 Task: Sort the products in the category "Sun Protection & Bug Spray" by price (highest first).
Action: Mouse moved to (231, 117)
Screenshot: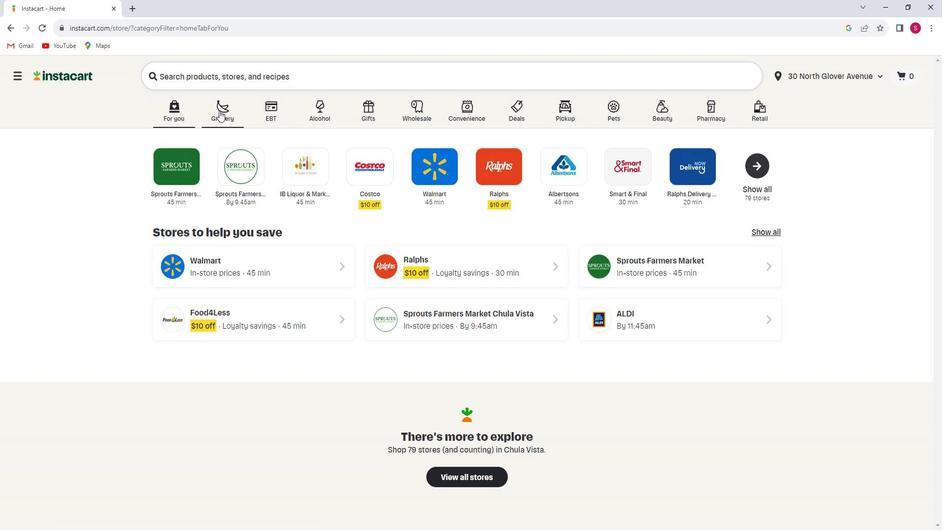 
Action: Mouse pressed left at (231, 117)
Screenshot: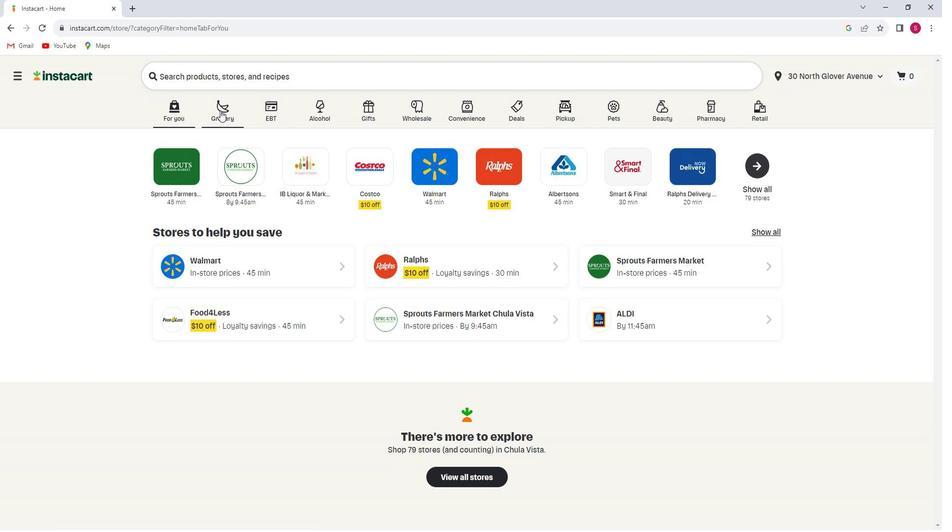 
Action: Mouse moved to (262, 293)
Screenshot: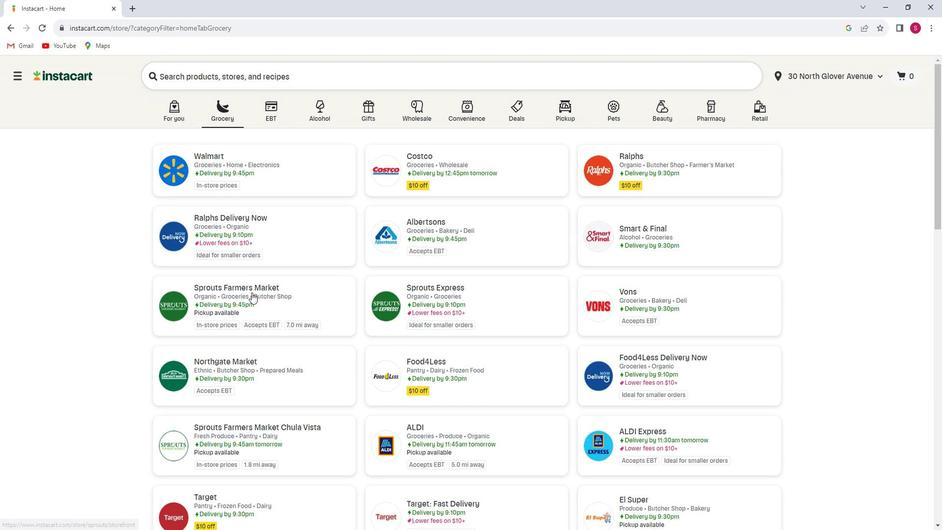 
Action: Mouse pressed left at (262, 293)
Screenshot: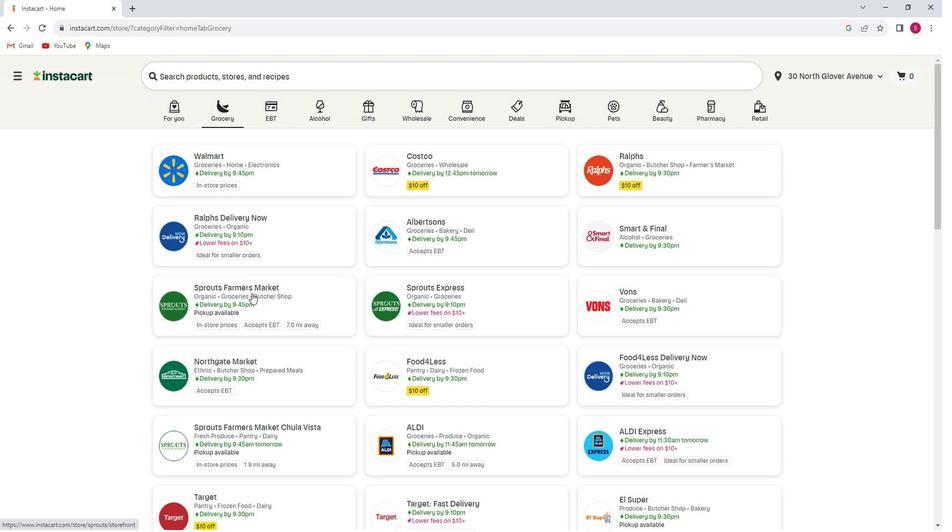 
Action: Mouse moved to (59, 365)
Screenshot: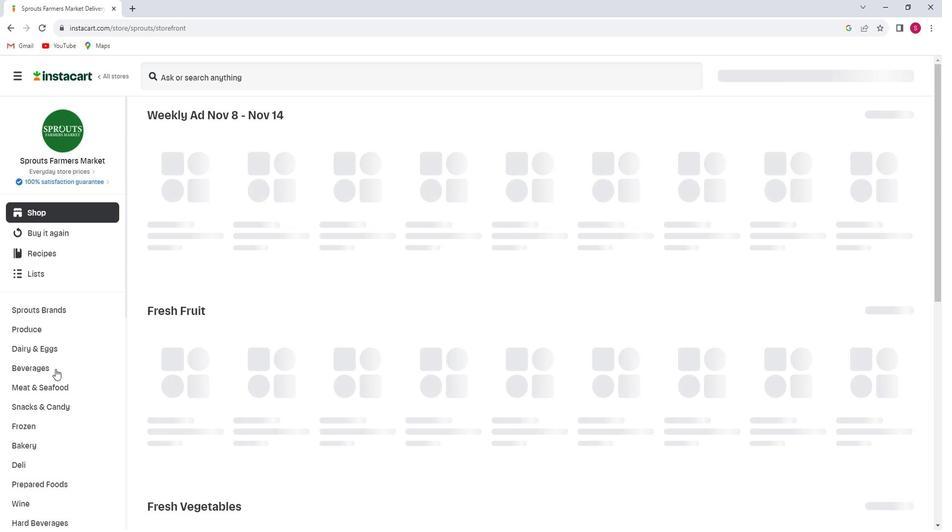 
Action: Mouse scrolled (59, 365) with delta (0, 0)
Screenshot: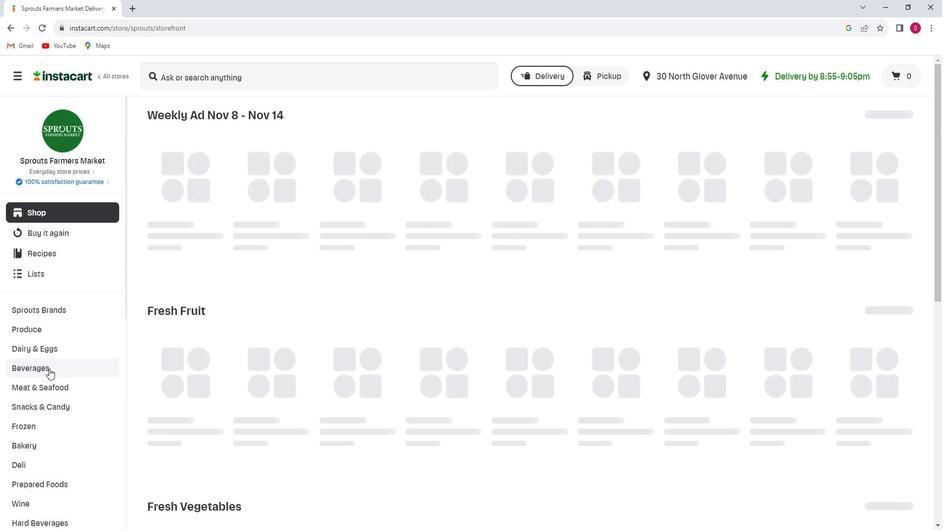 
Action: Mouse scrolled (59, 365) with delta (0, 0)
Screenshot: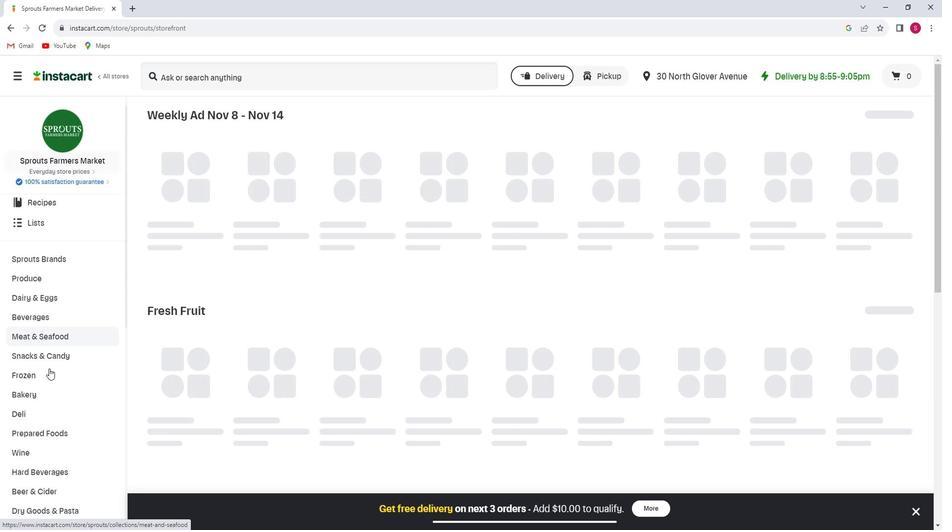 
Action: Mouse scrolled (59, 365) with delta (0, 0)
Screenshot: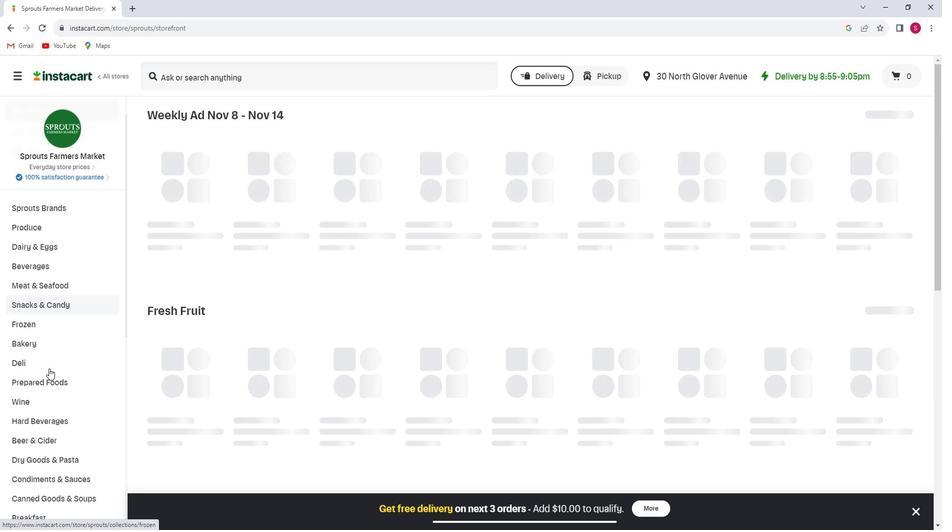 
Action: Mouse scrolled (59, 365) with delta (0, 0)
Screenshot: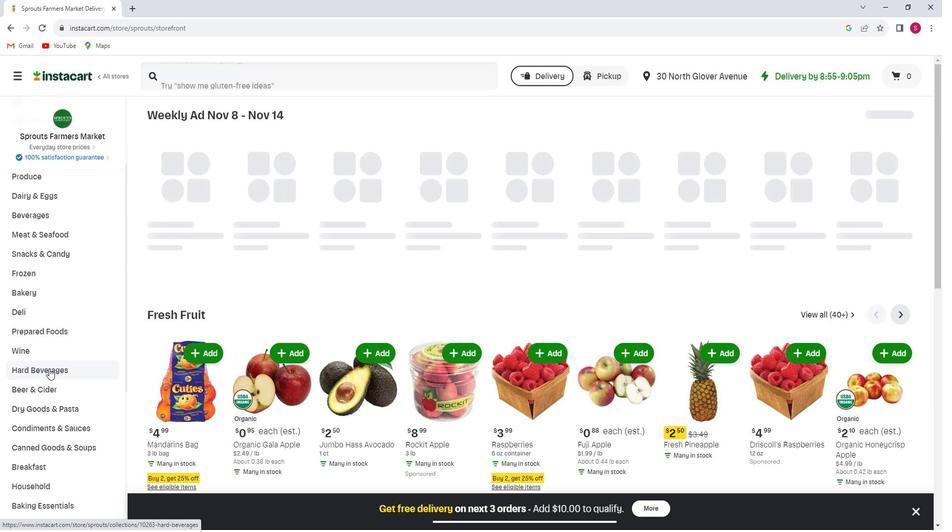 
Action: Mouse scrolled (59, 365) with delta (0, 0)
Screenshot: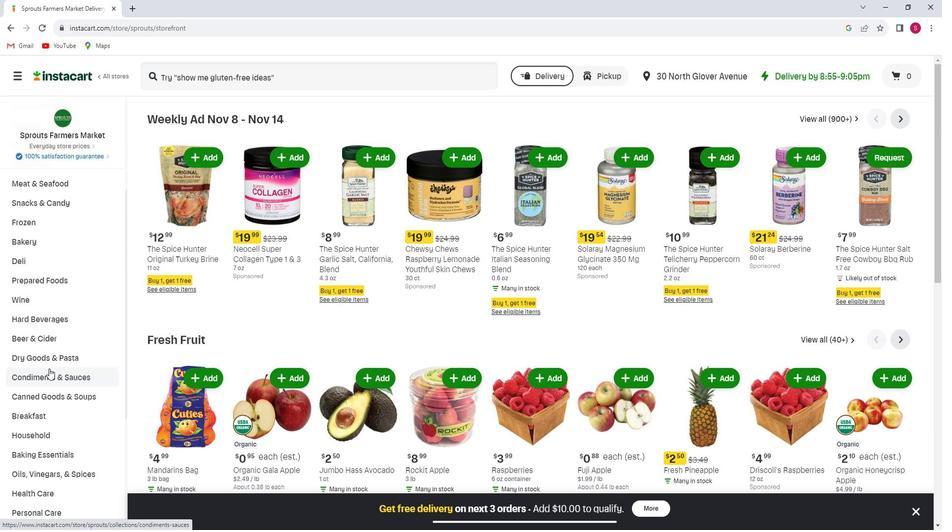 
Action: Mouse scrolled (59, 365) with delta (0, 0)
Screenshot: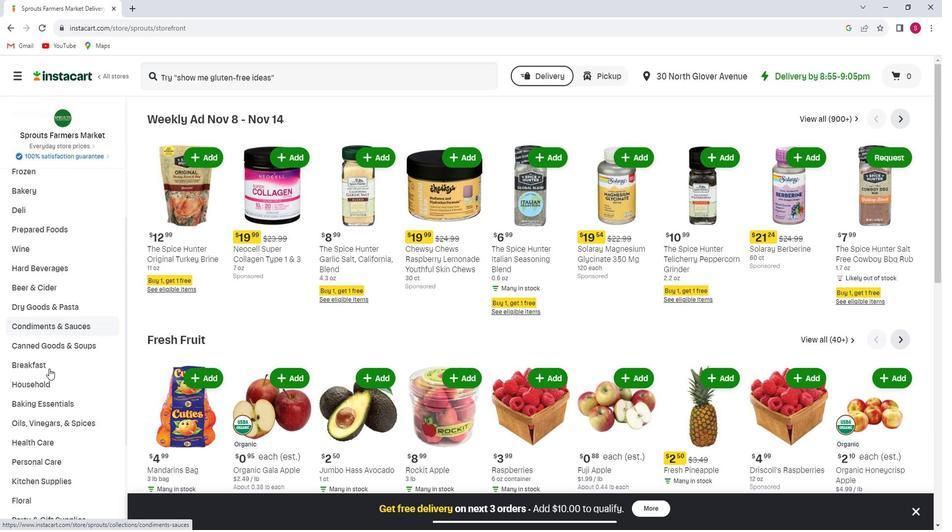 
Action: Mouse moved to (60, 408)
Screenshot: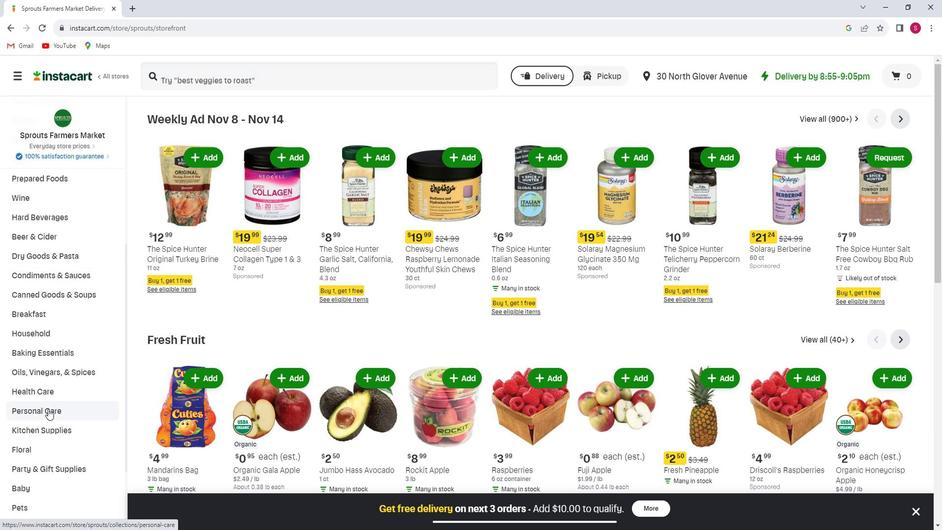 
Action: Mouse pressed left at (60, 408)
Screenshot: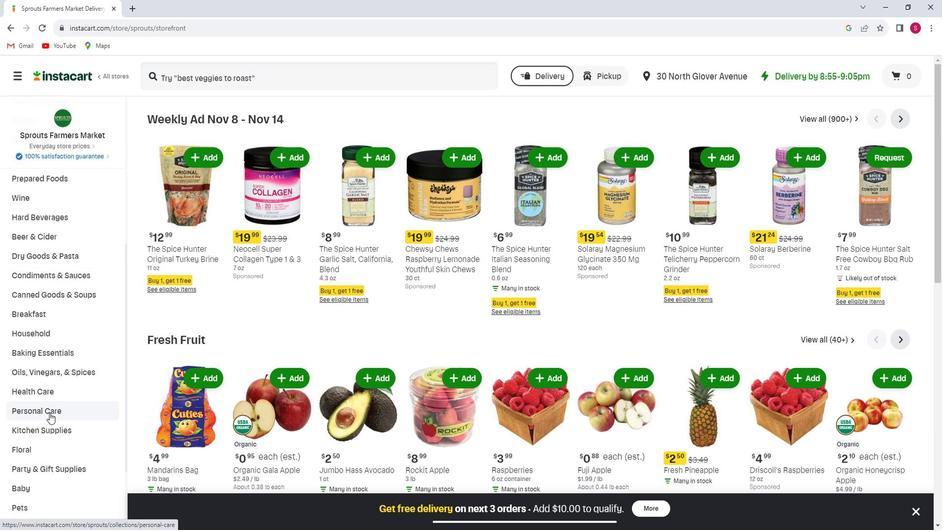 
Action: Mouse moved to (782, 150)
Screenshot: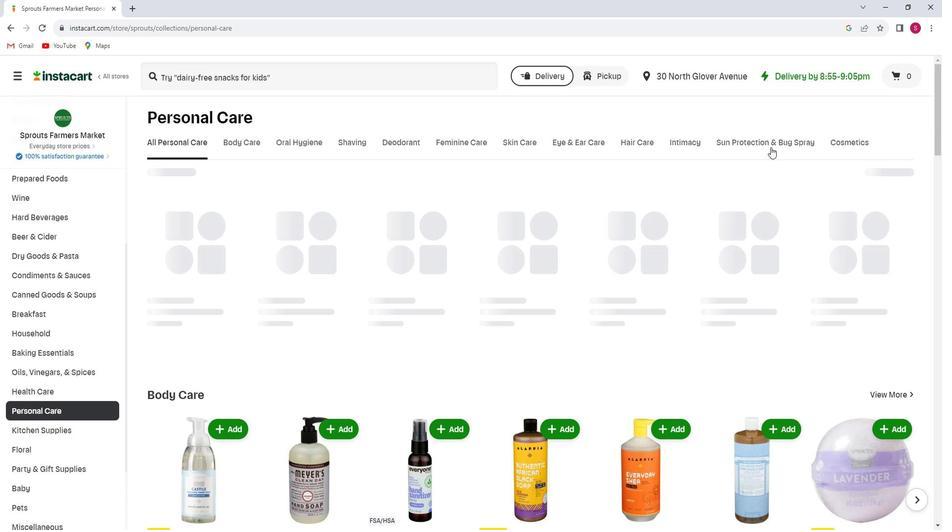 
Action: Mouse pressed left at (782, 150)
Screenshot: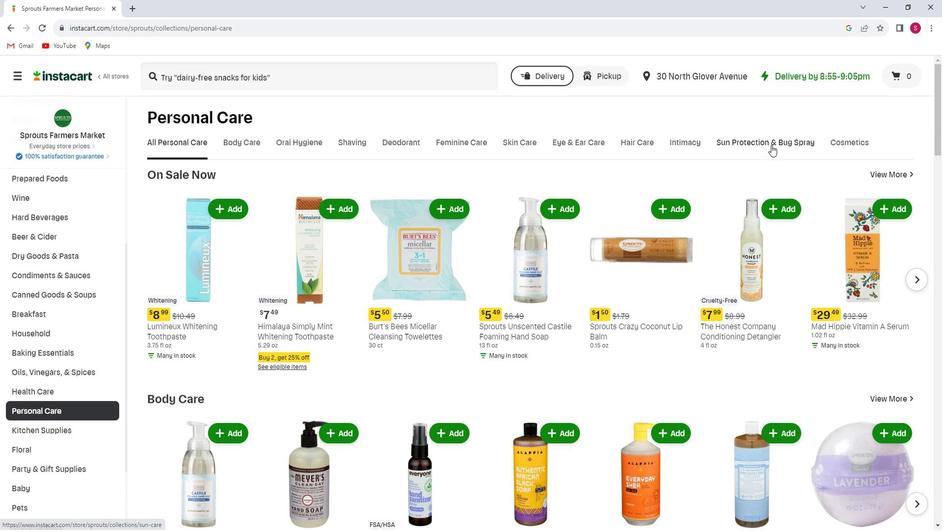 
Action: Mouse moved to (849, 229)
Screenshot: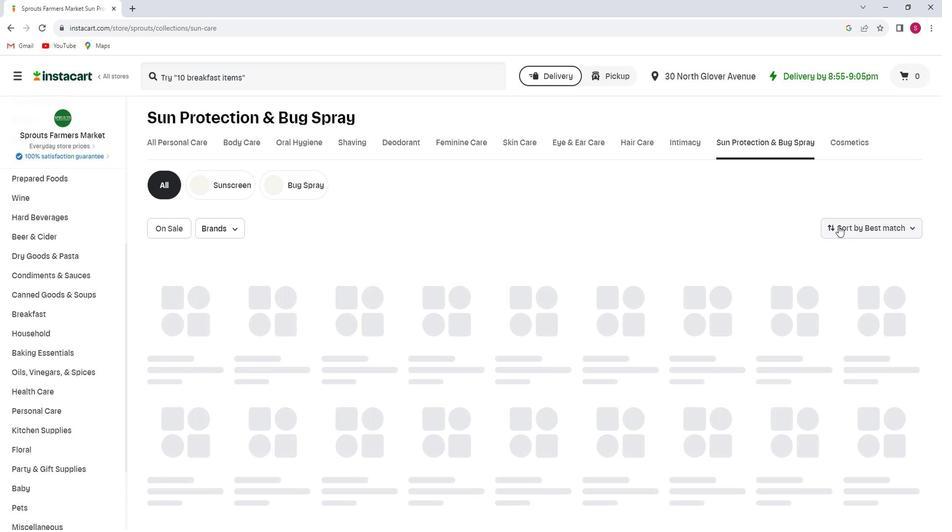 
Action: Mouse pressed left at (849, 229)
Screenshot: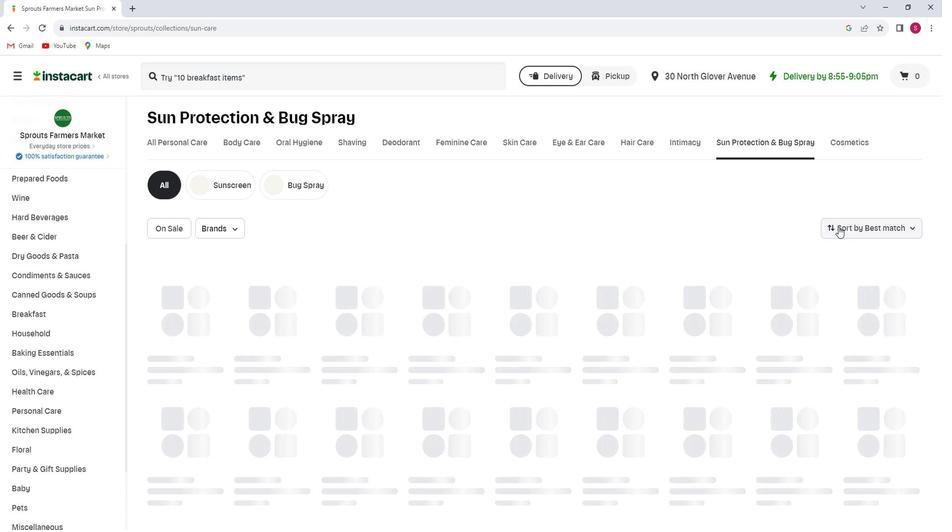 
Action: Mouse moved to (869, 299)
Screenshot: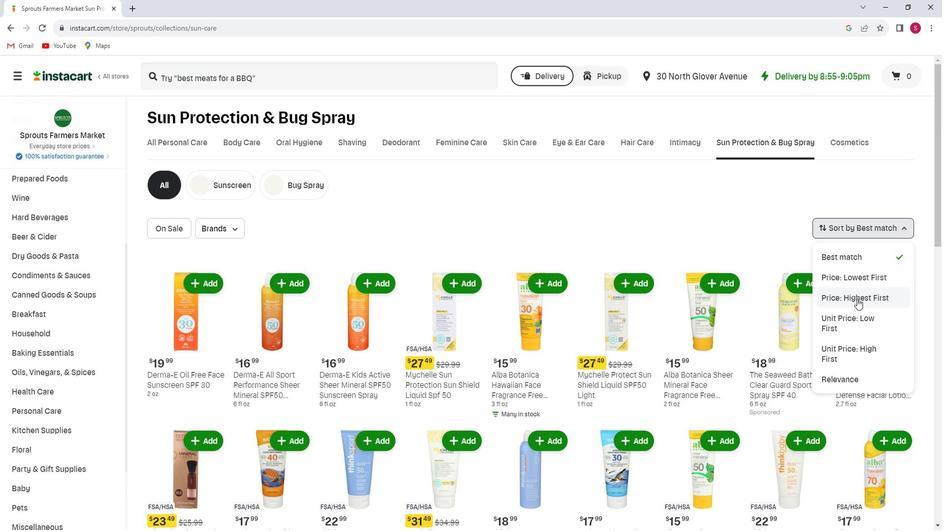 
Action: Mouse pressed left at (869, 299)
Screenshot: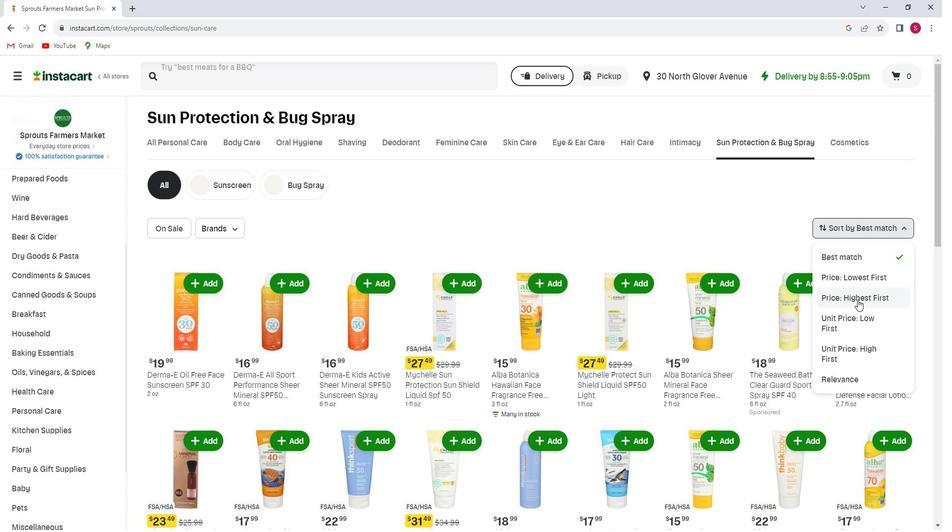 
